 Task: Schedule a reminder for the writing workshop.
Action: Mouse moved to (102, 108)
Screenshot: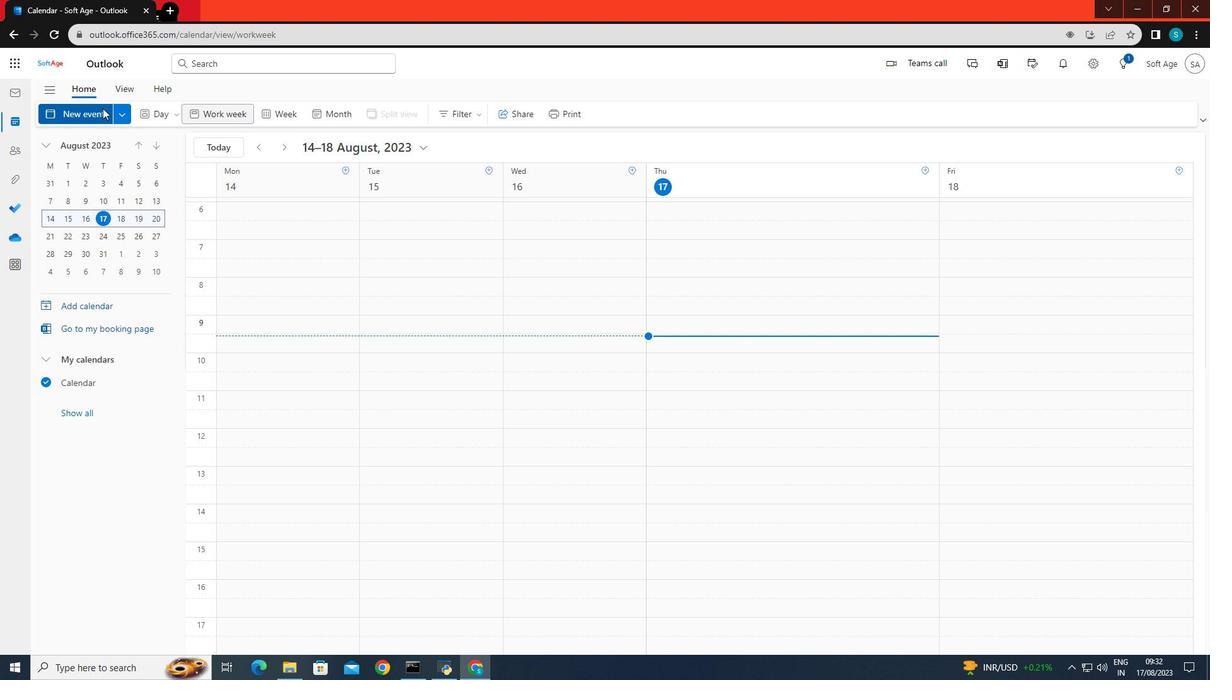 
Action: Mouse pressed left at (102, 108)
Screenshot: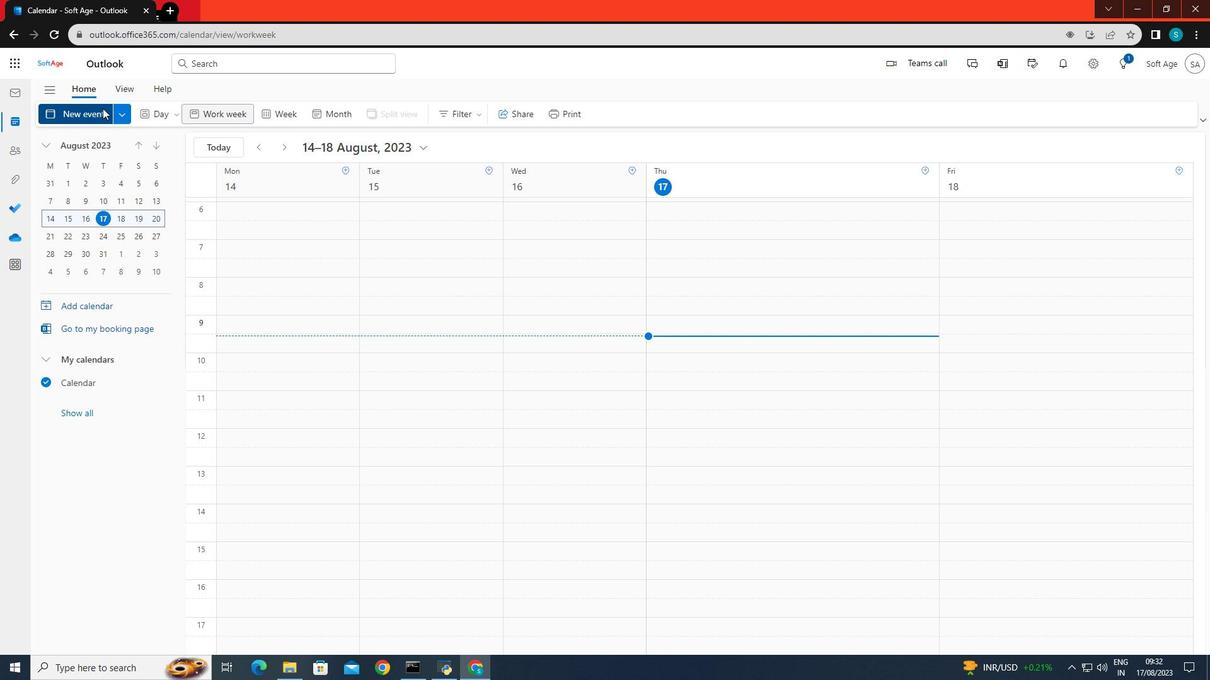 
Action: Mouse moved to (359, 193)
Screenshot: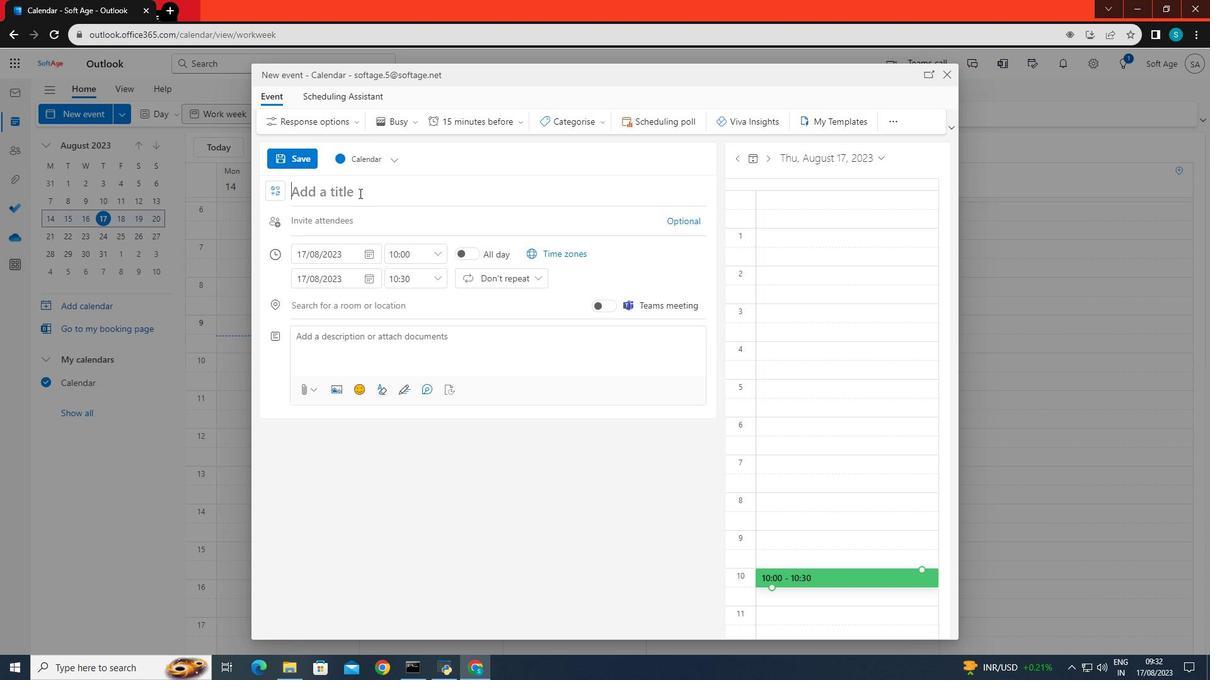 
Action: Mouse pressed left at (359, 193)
Screenshot: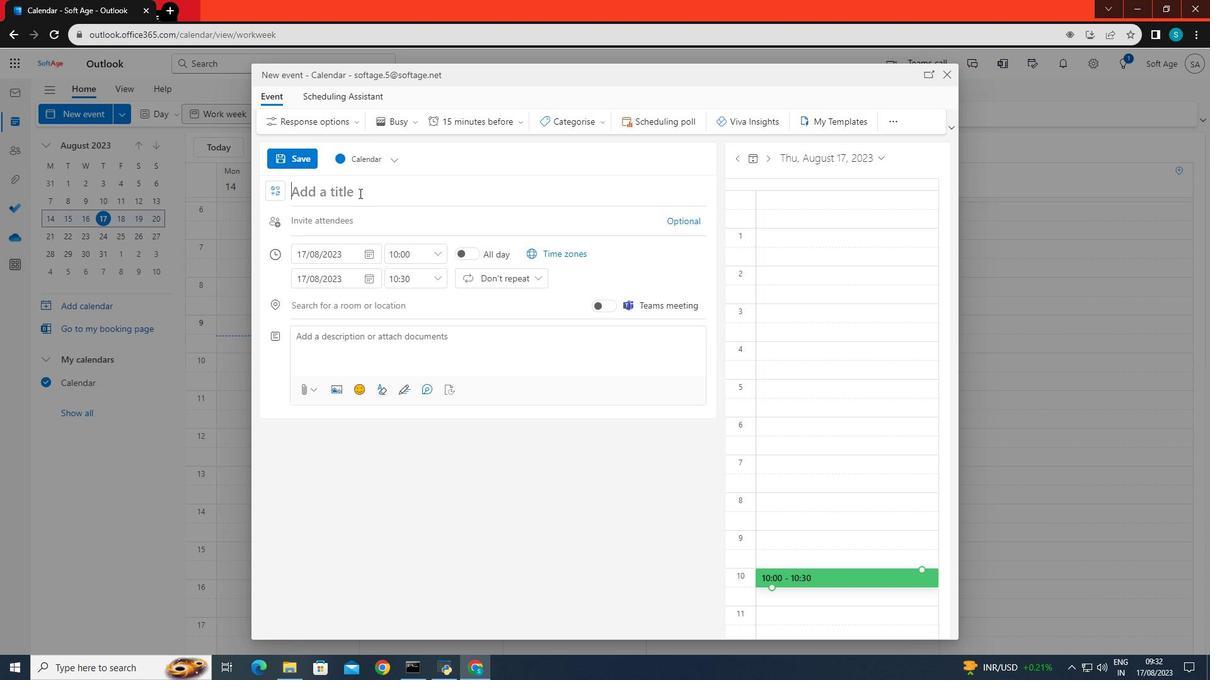 
Action: Key pressed <Key.caps_lock>T<Key.caps_lock>he<Key.space>writing<Key.space>workshop
Screenshot: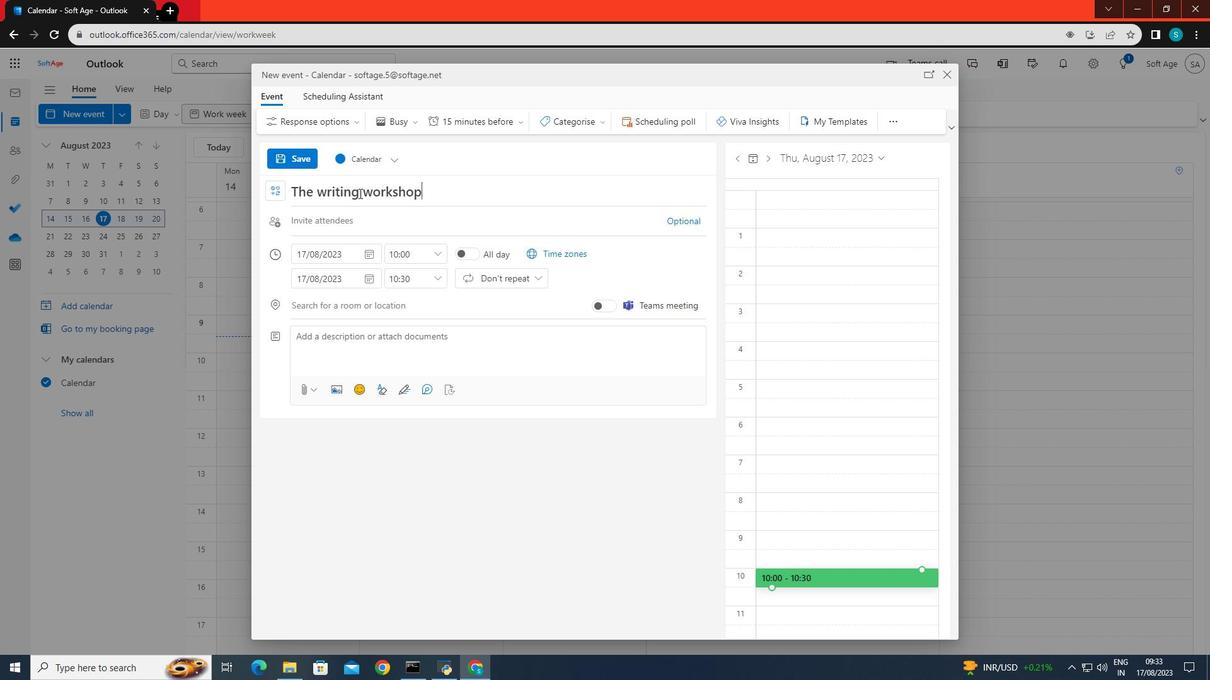 
Action: Mouse moved to (336, 253)
Screenshot: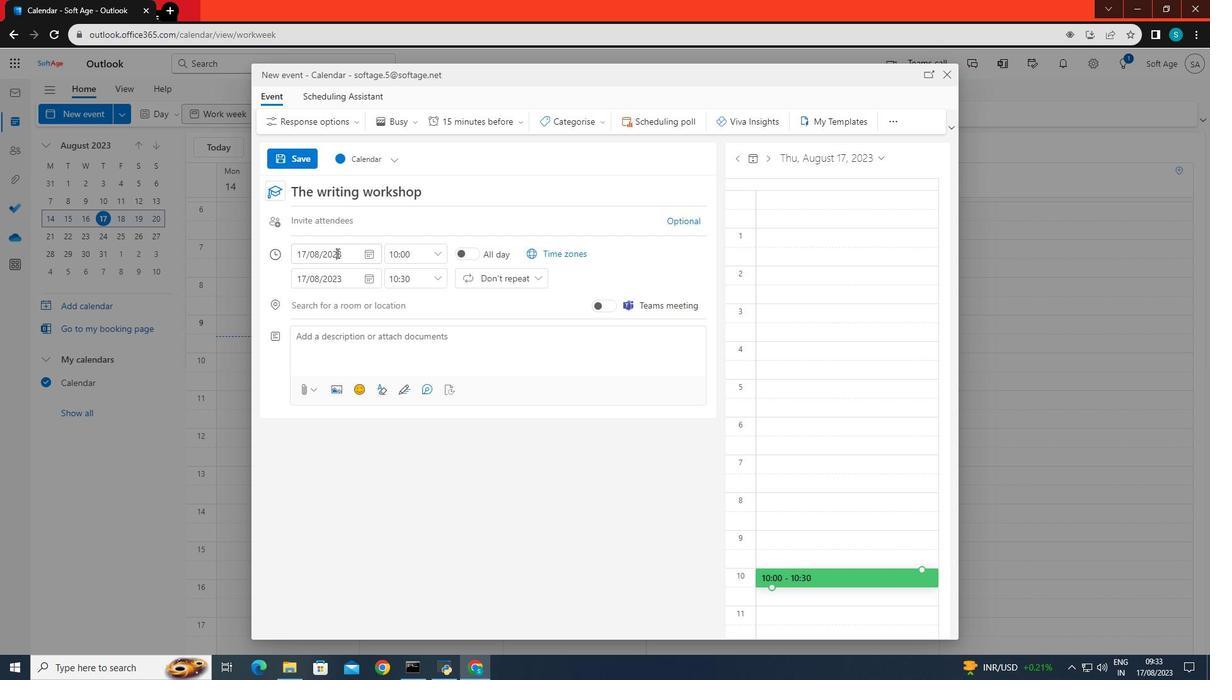
Action: Mouse pressed left at (336, 253)
Screenshot: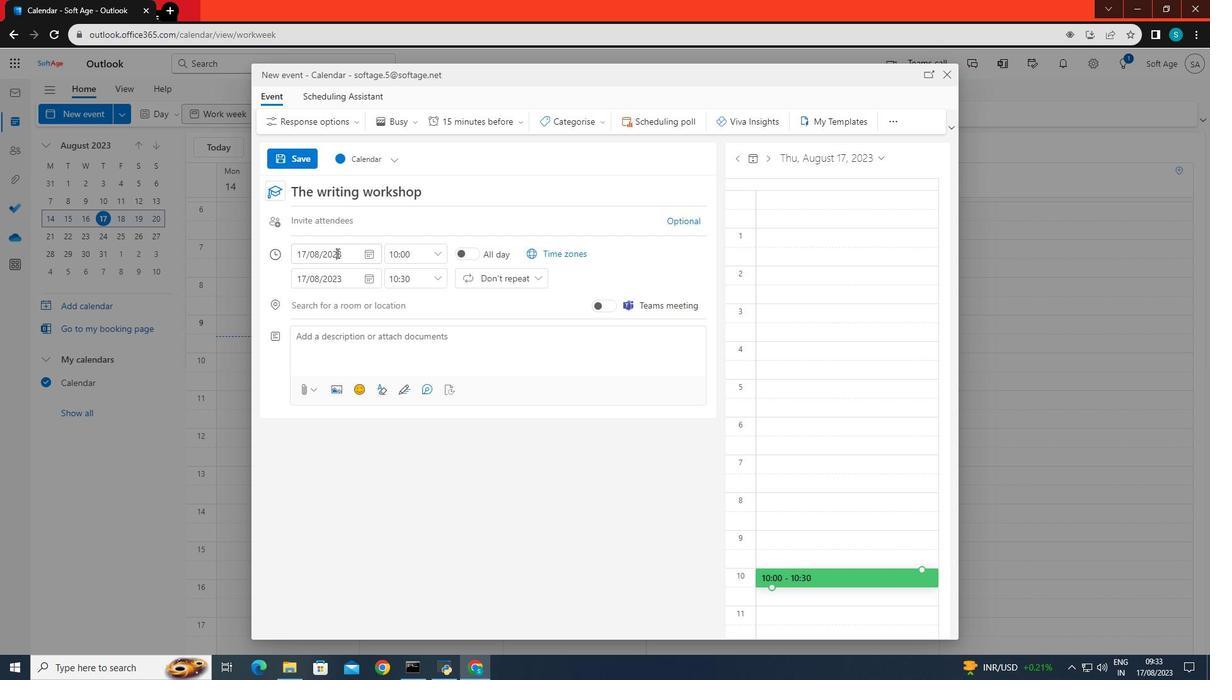 
Action: Mouse moved to (361, 369)
Screenshot: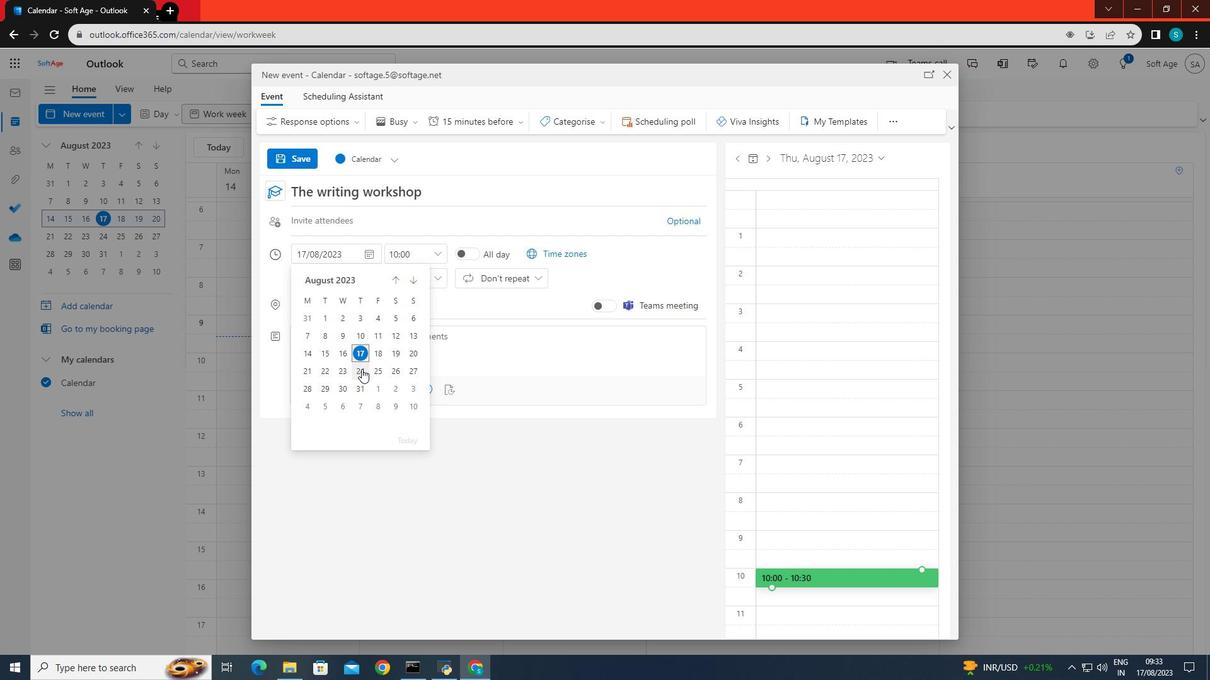 
Action: Mouse pressed left at (361, 369)
Screenshot: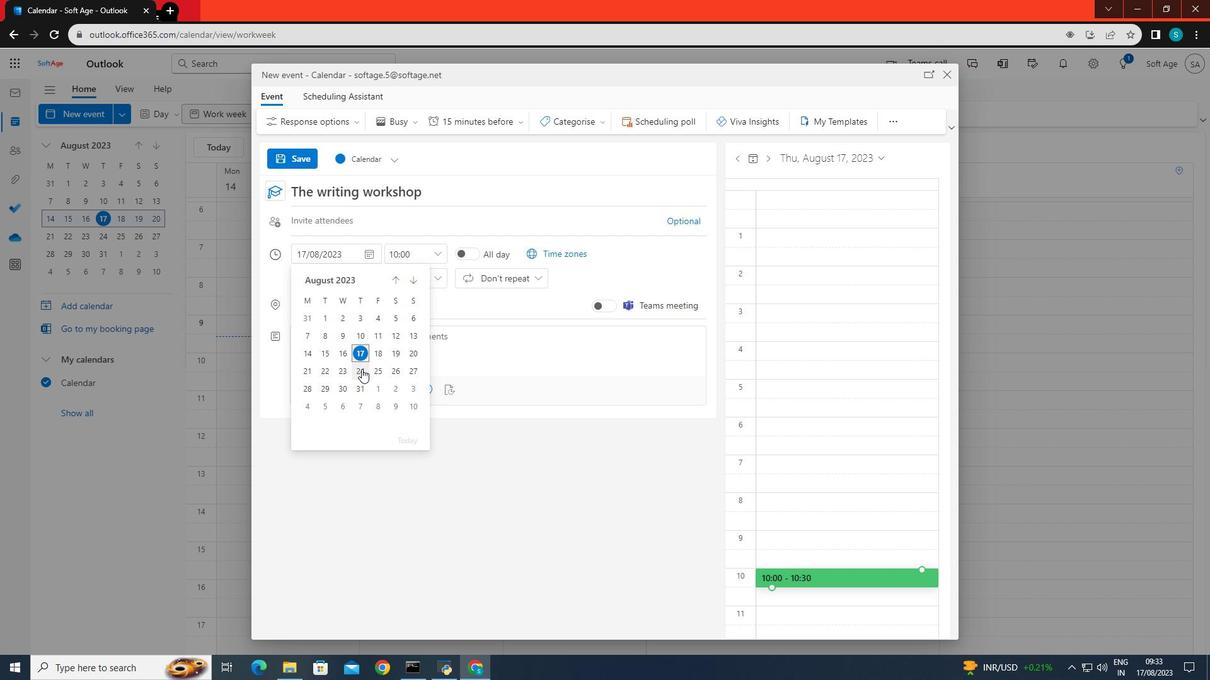 
Action: Mouse moved to (409, 247)
Screenshot: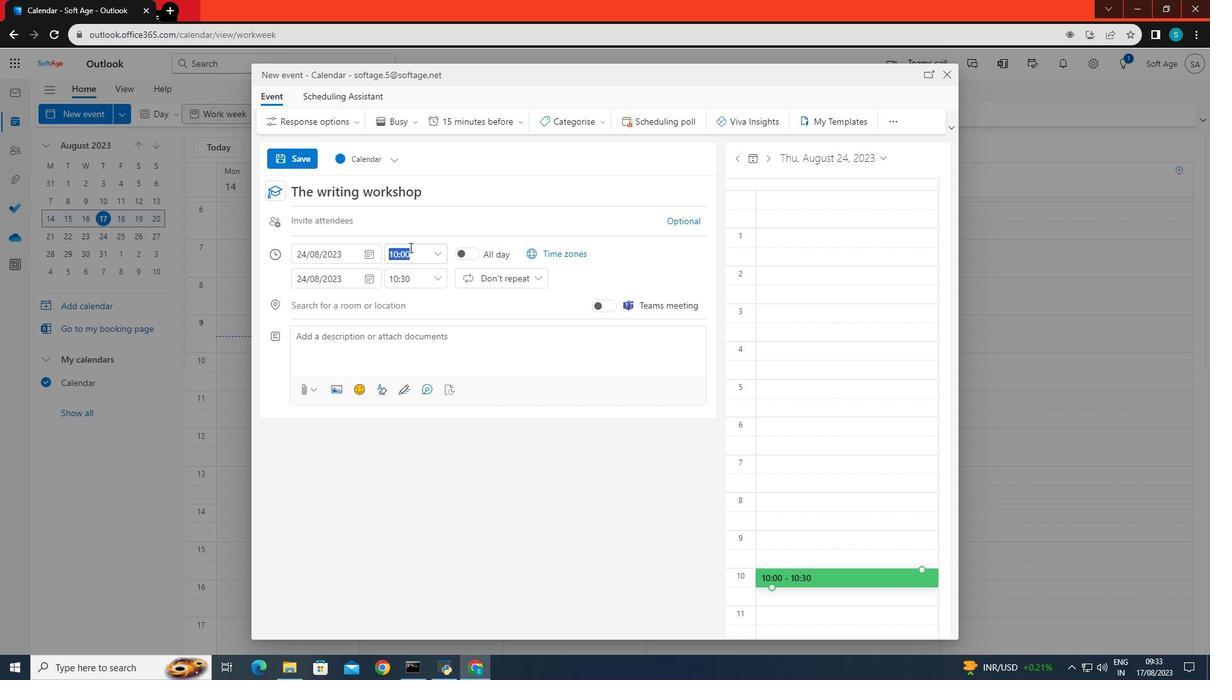 
Action: Mouse pressed left at (409, 247)
Screenshot: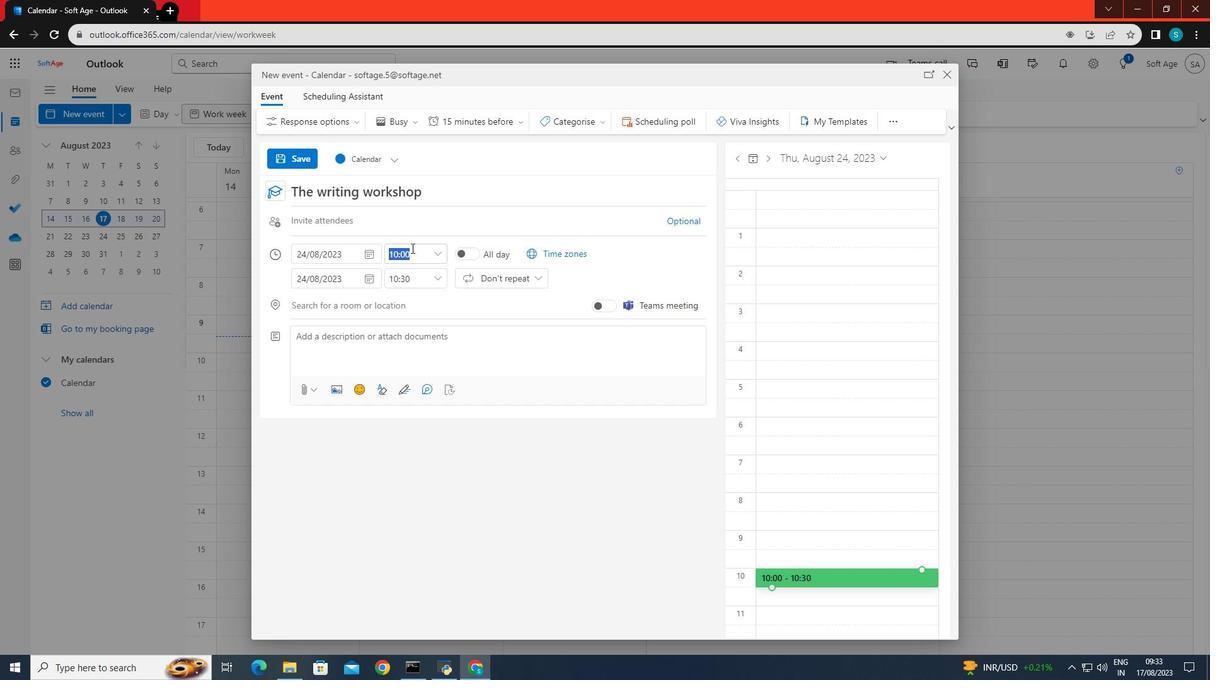 
Action: Mouse moved to (443, 245)
Screenshot: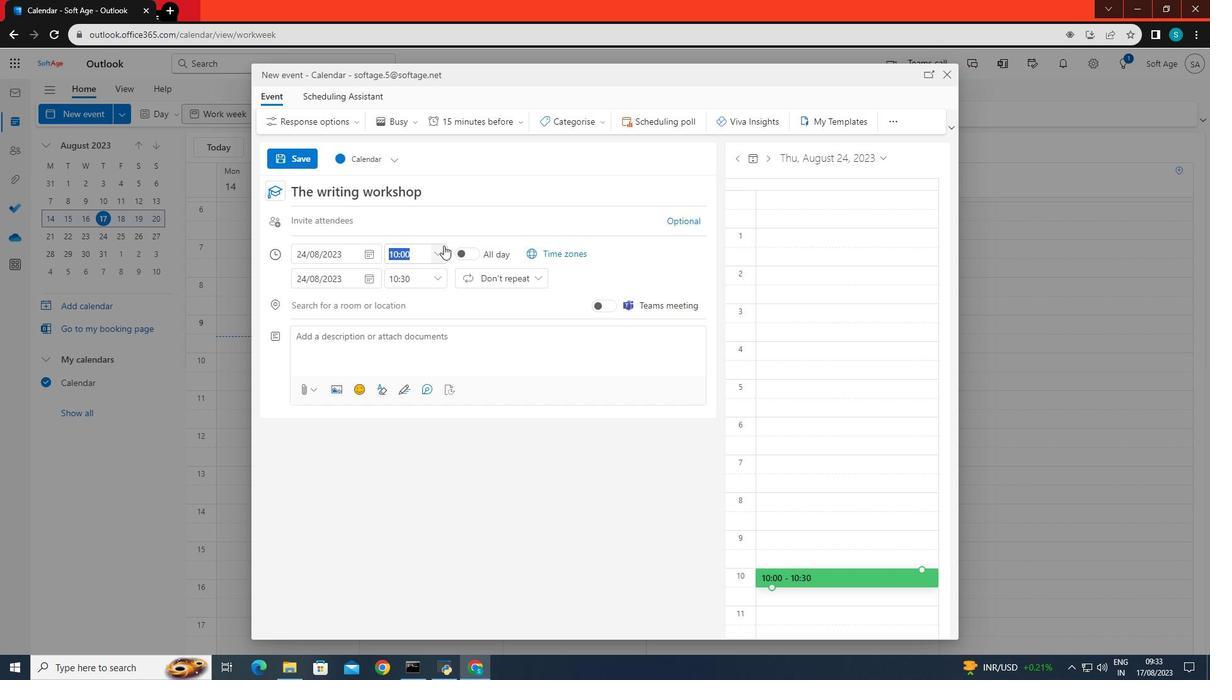 
Action: Mouse pressed left at (443, 245)
Screenshot: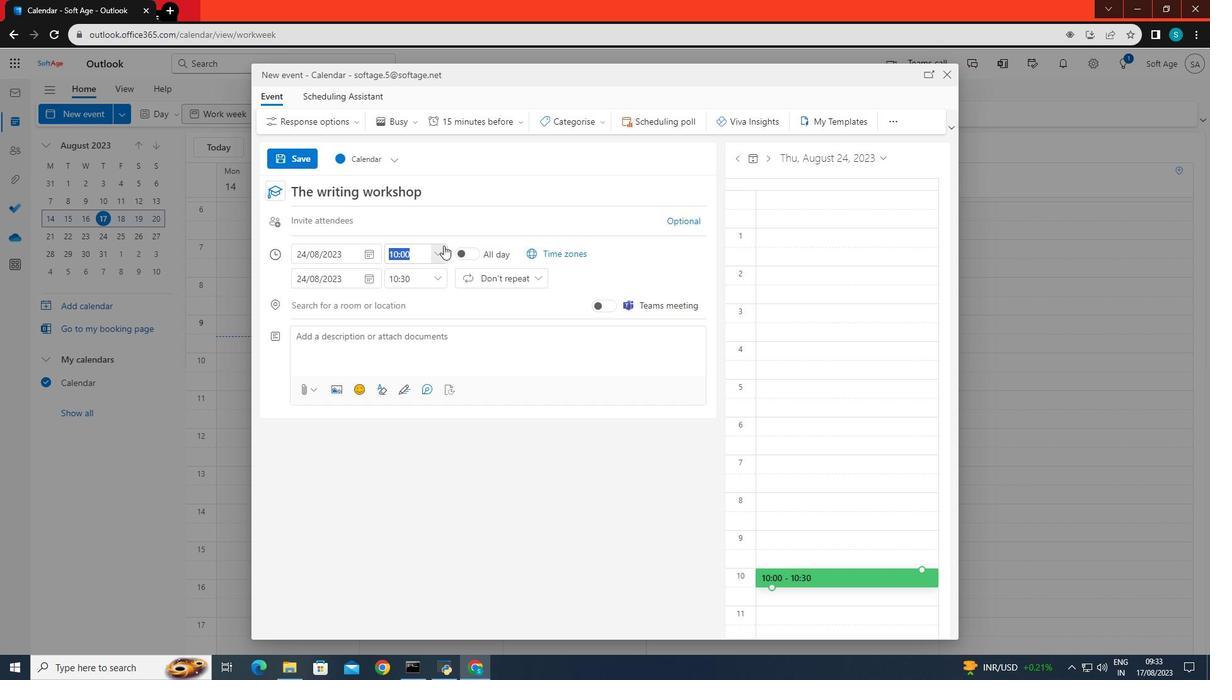 
Action: Mouse moved to (408, 322)
Screenshot: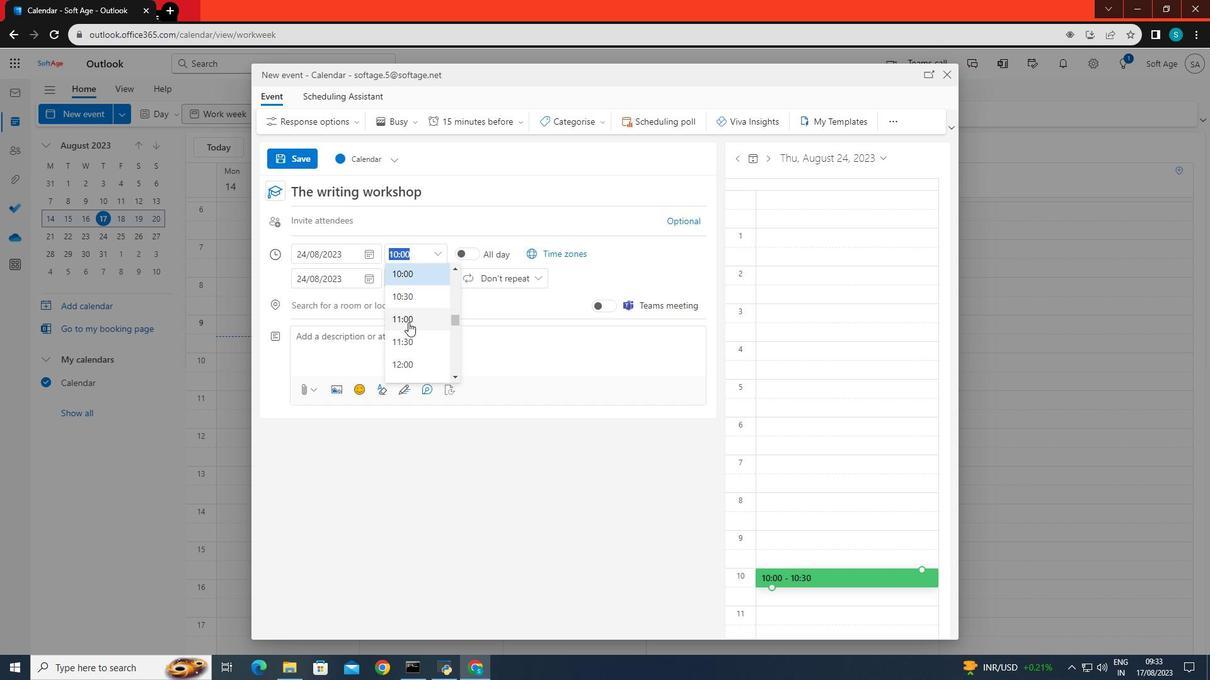 
Action: Mouse pressed left at (408, 322)
Screenshot: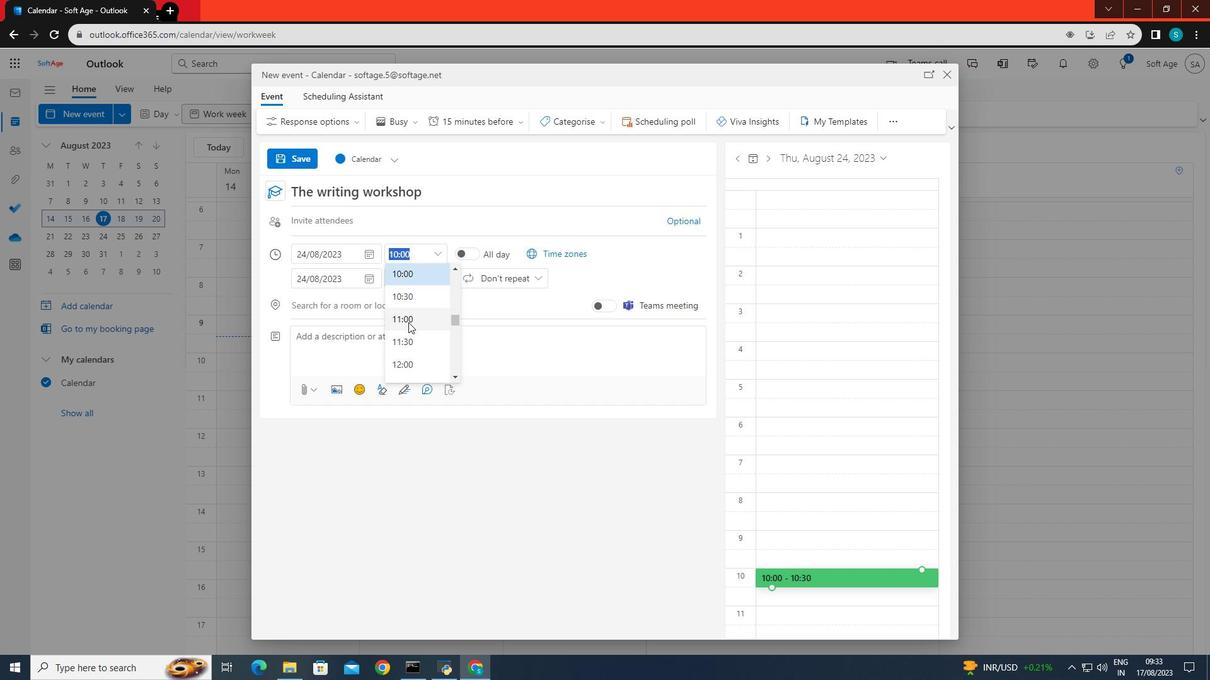 
Action: Mouse moved to (438, 281)
Screenshot: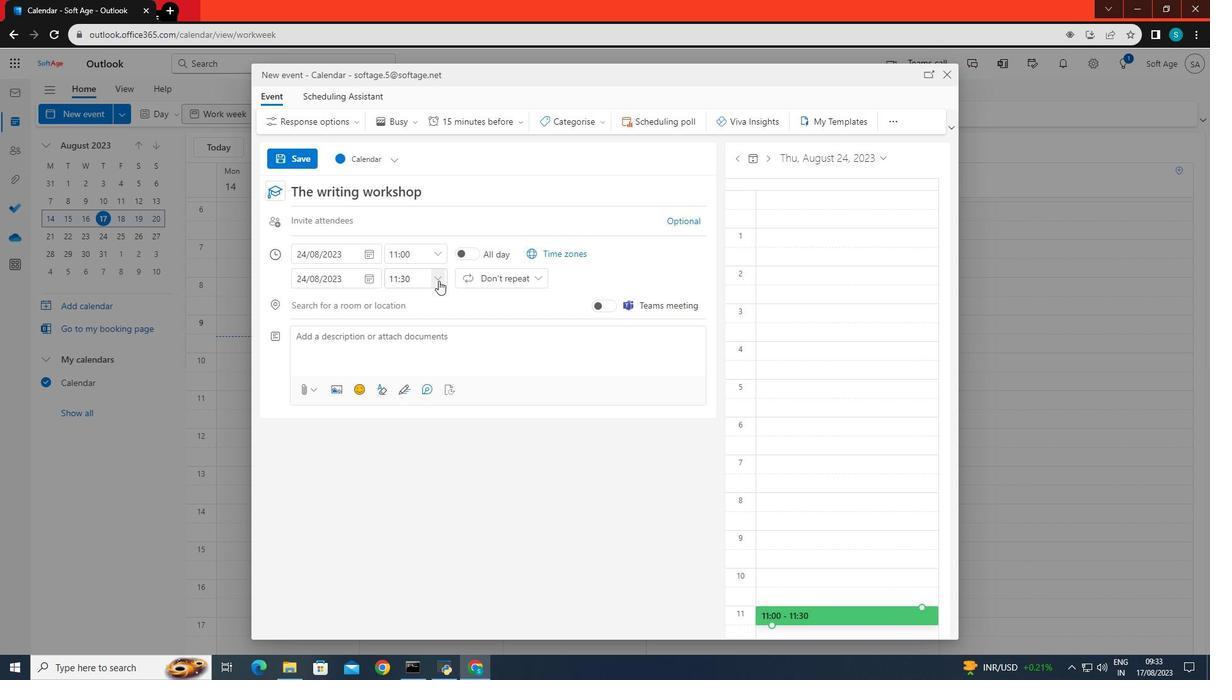 
Action: Mouse pressed left at (438, 281)
Screenshot: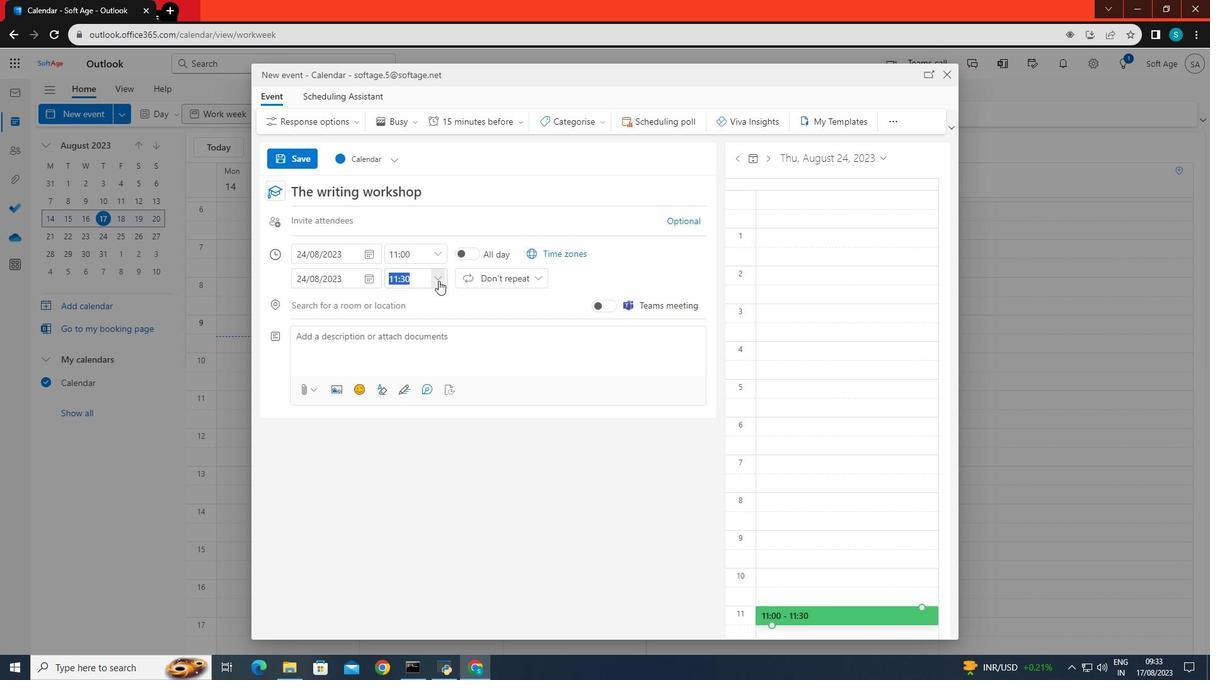
Action: Mouse moved to (412, 327)
Screenshot: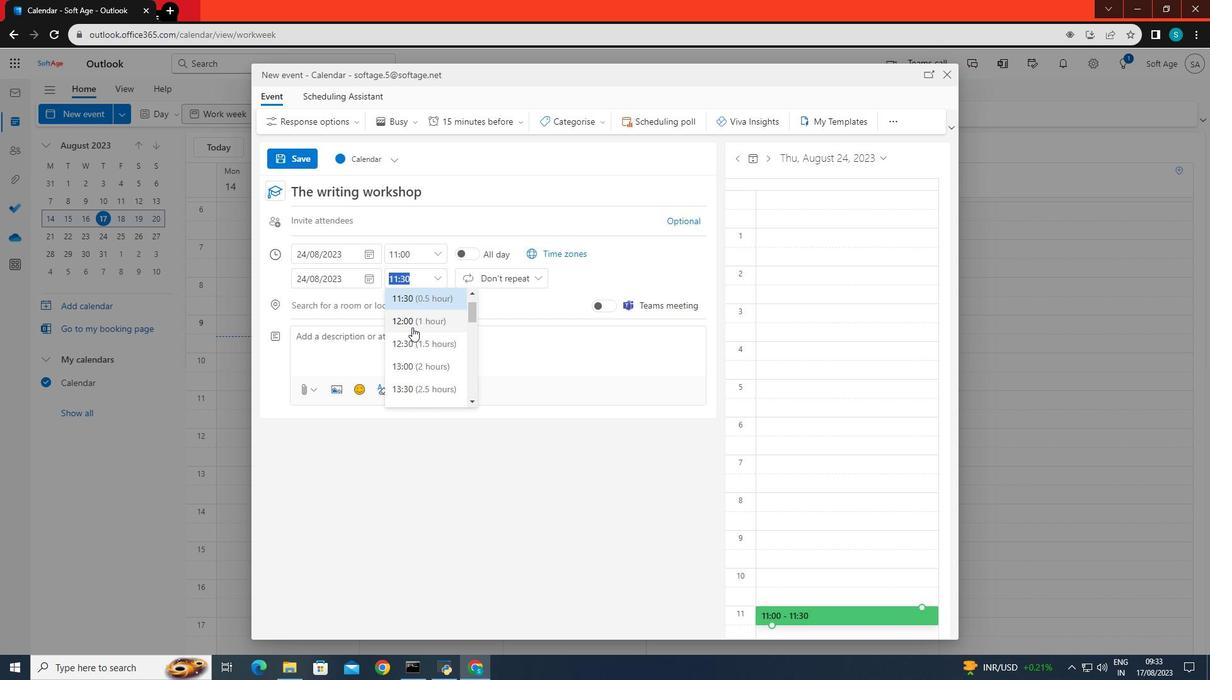 
Action: Mouse pressed left at (412, 327)
Screenshot: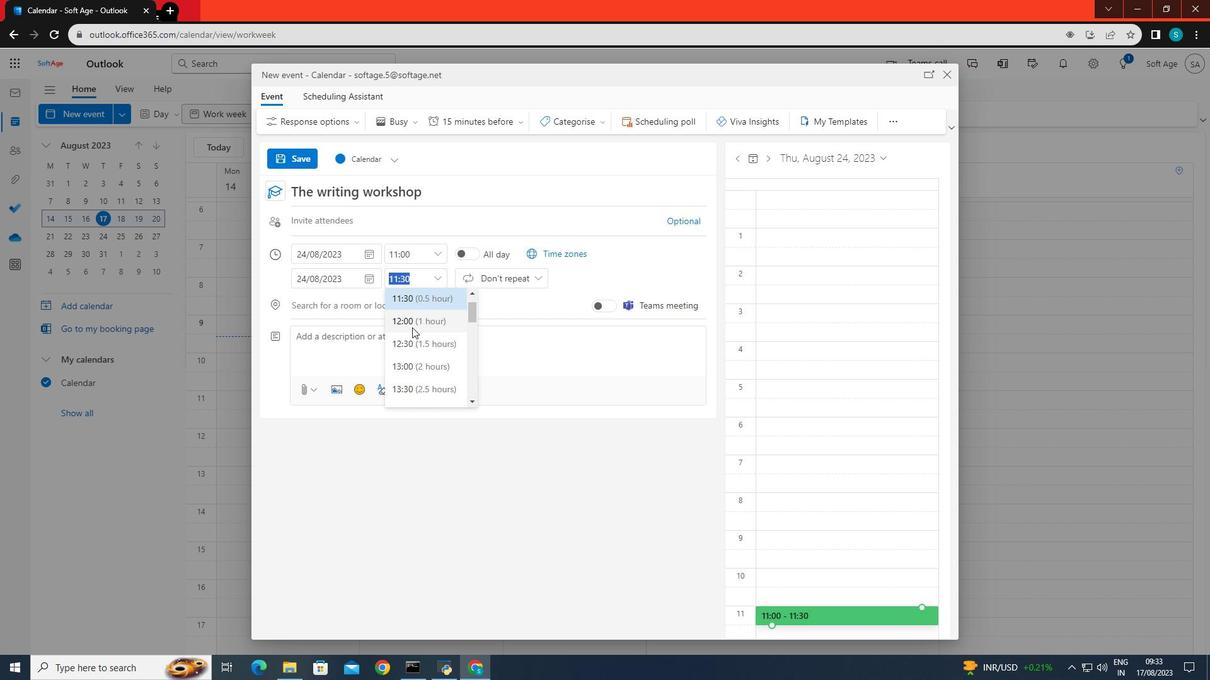 
Action: Mouse moved to (475, 119)
Screenshot: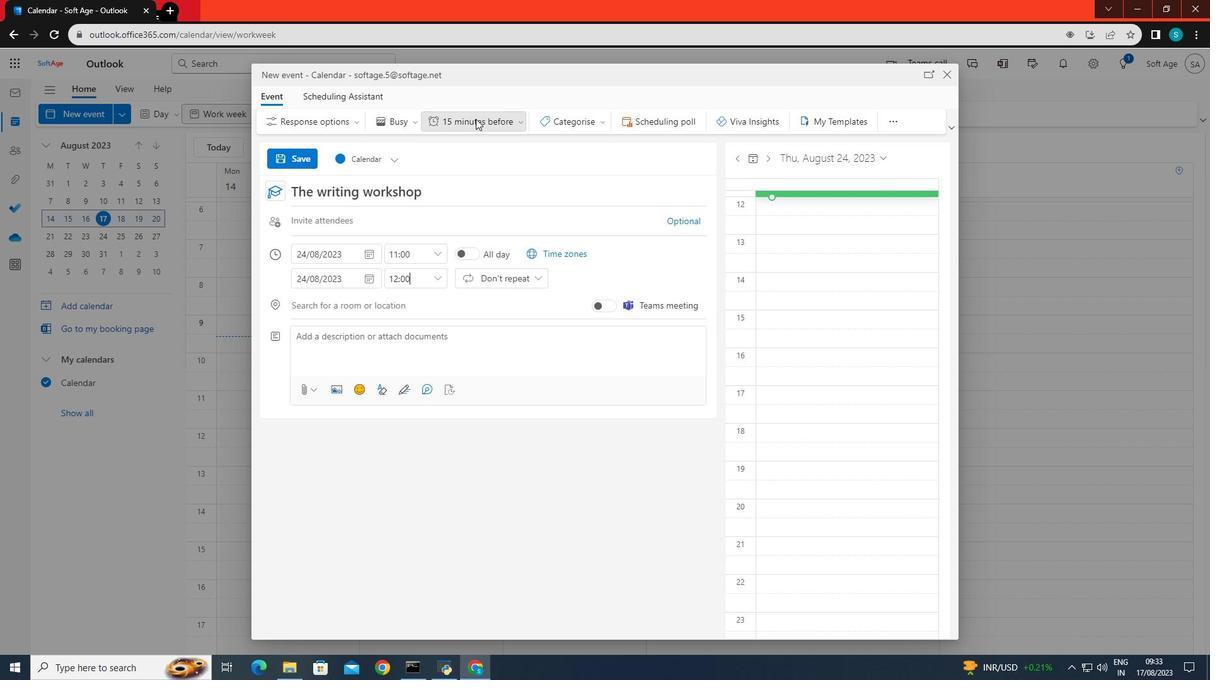 
Action: Mouse pressed left at (475, 119)
Screenshot: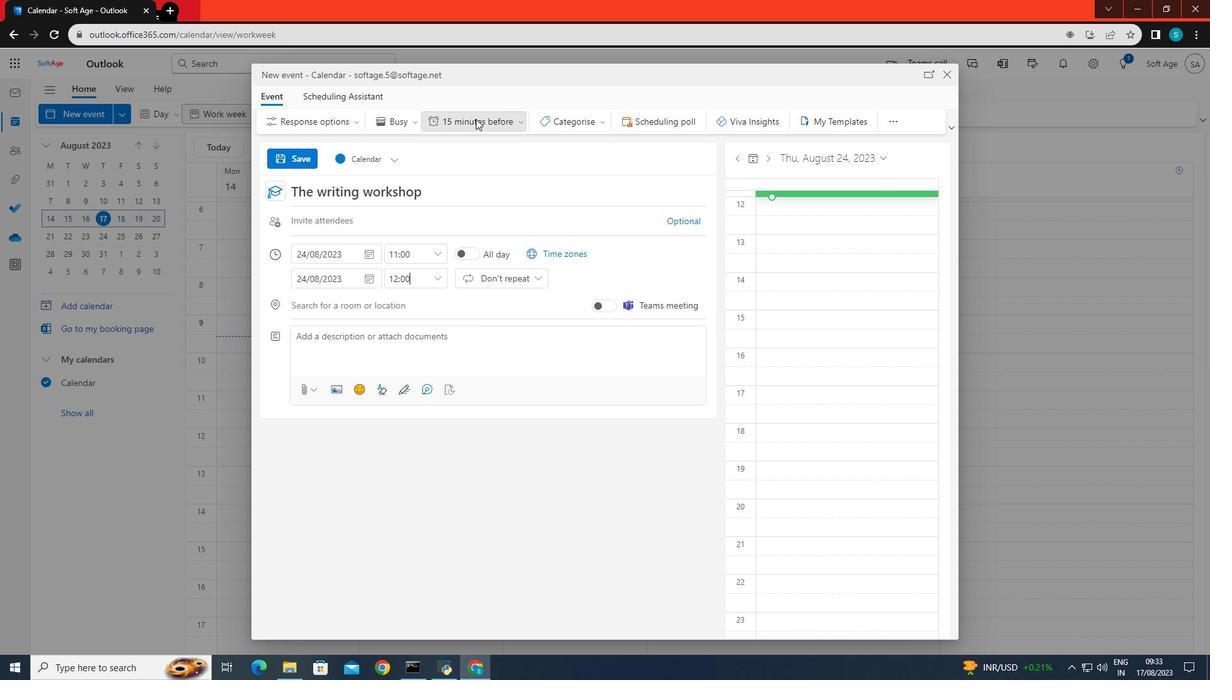 
Action: Mouse moved to (472, 329)
Screenshot: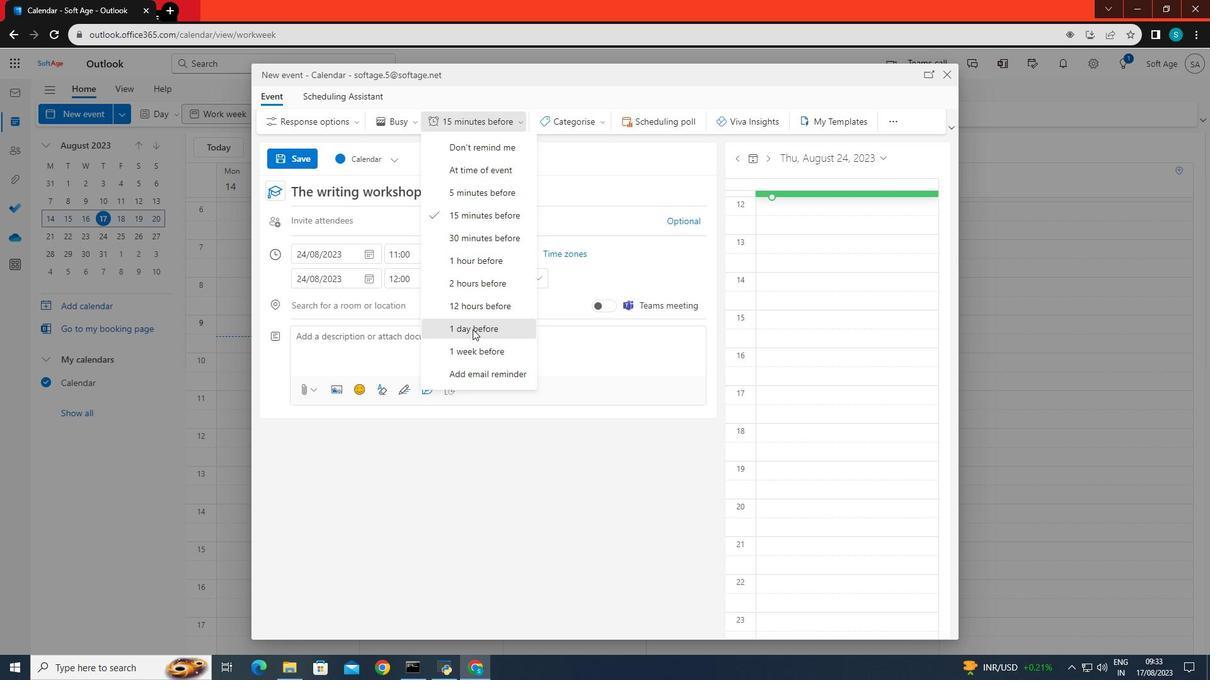 
Action: Mouse pressed left at (472, 329)
Screenshot: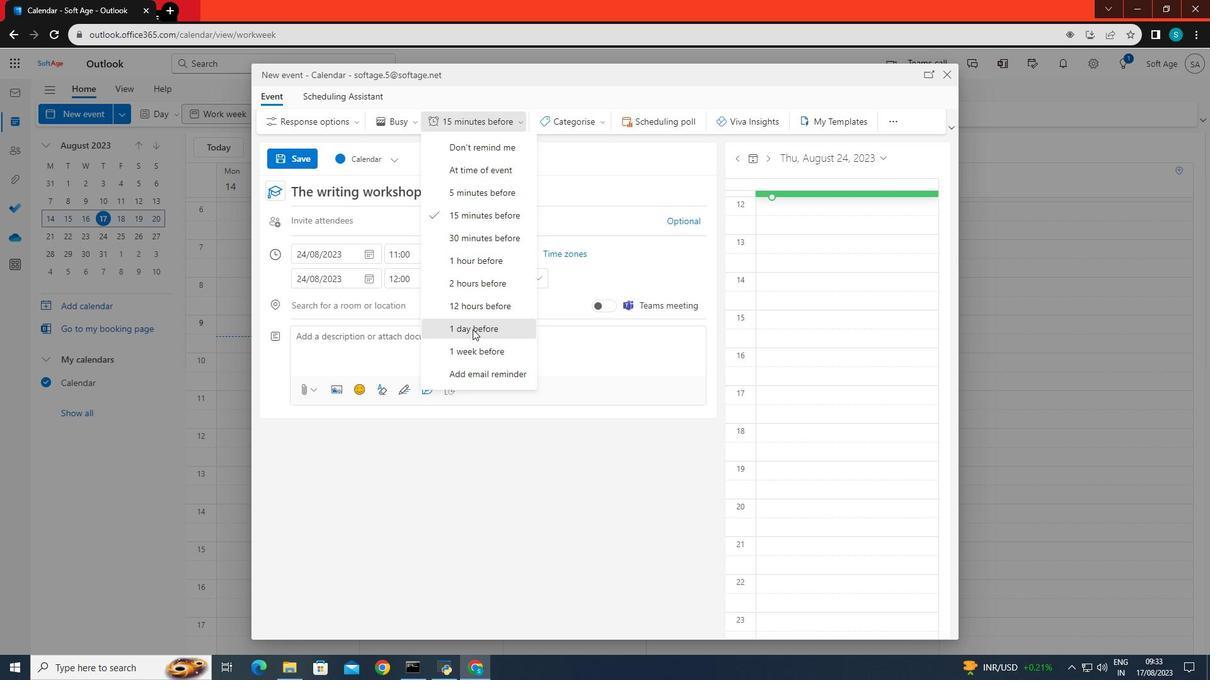 
Action: Mouse moved to (518, 279)
Screenshot: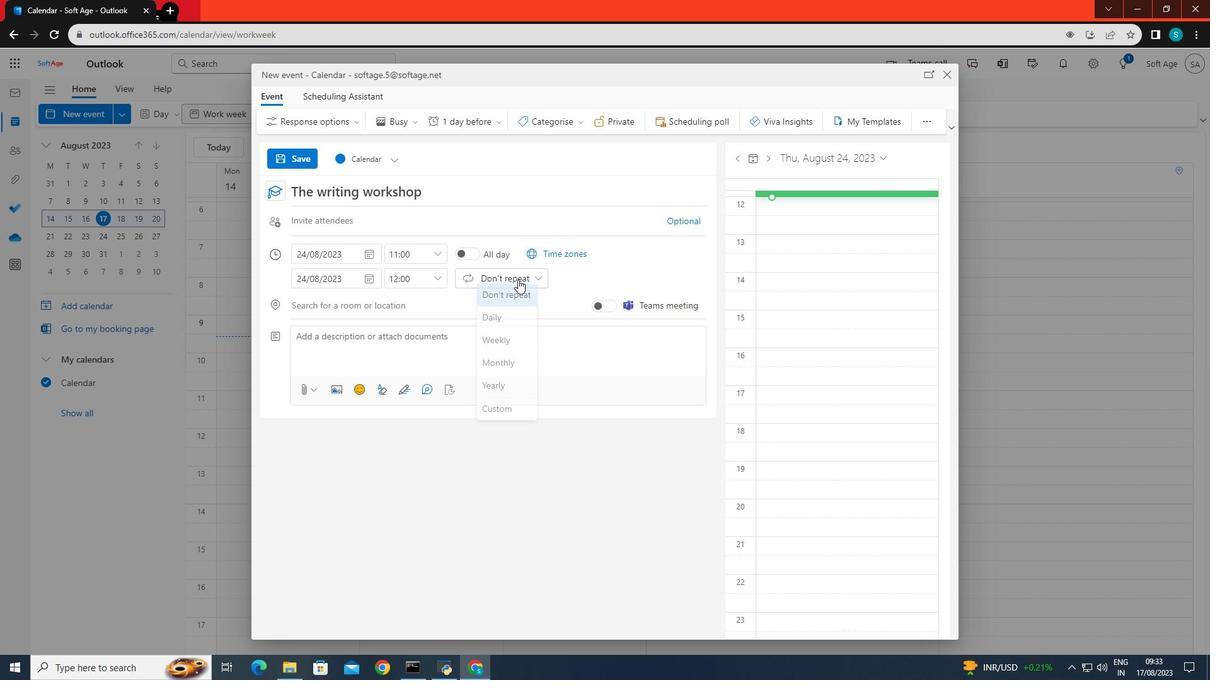 
Action: Mouse pressed left at (518, 279)
Screenshot: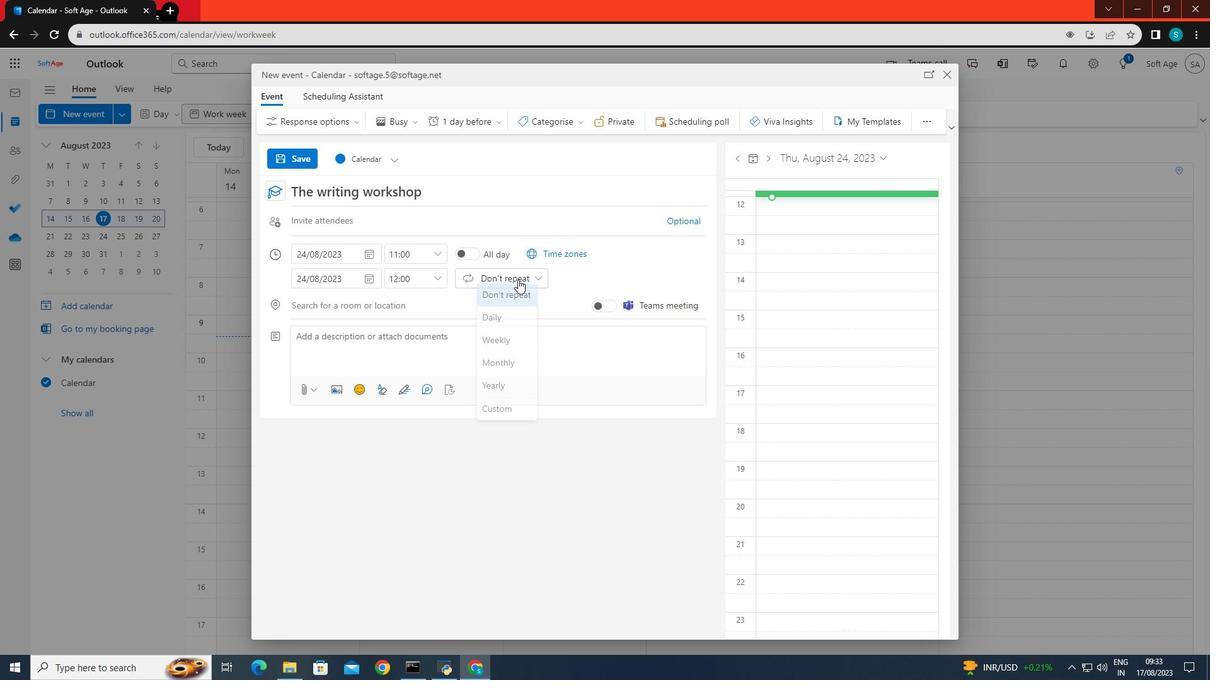 
Action: Mouse moved to (499, 343)
Screenshot: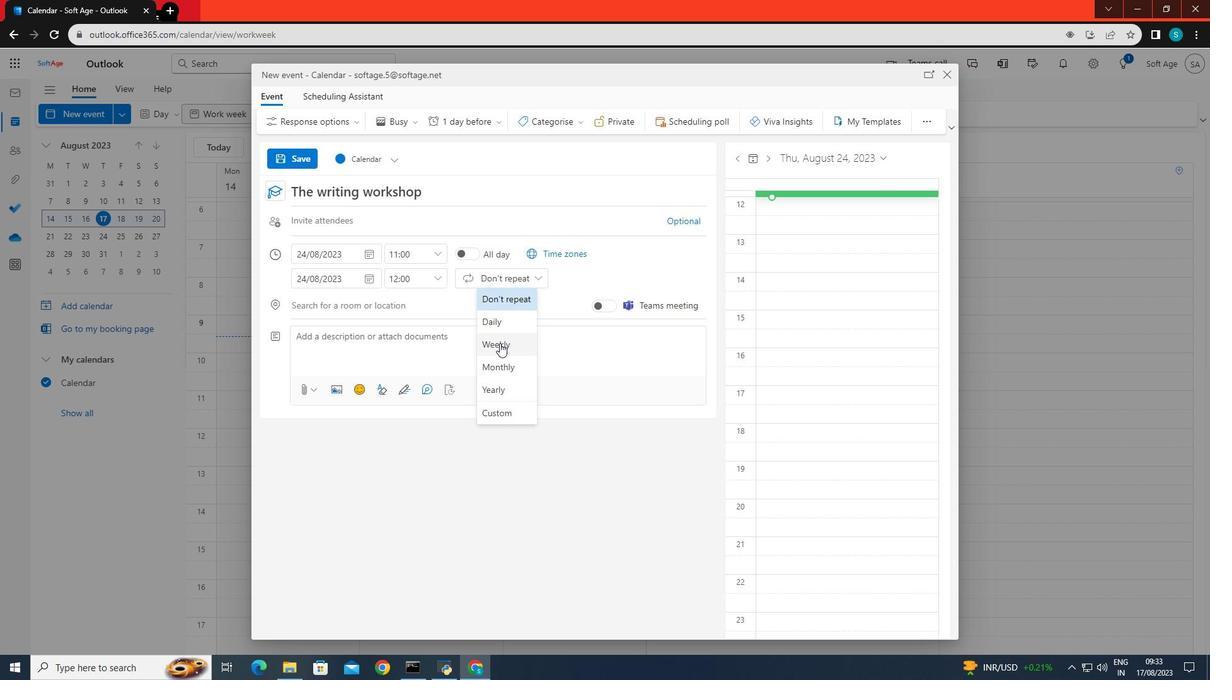 
Action: Mouse pressed left at (499, 343)
Screenshot: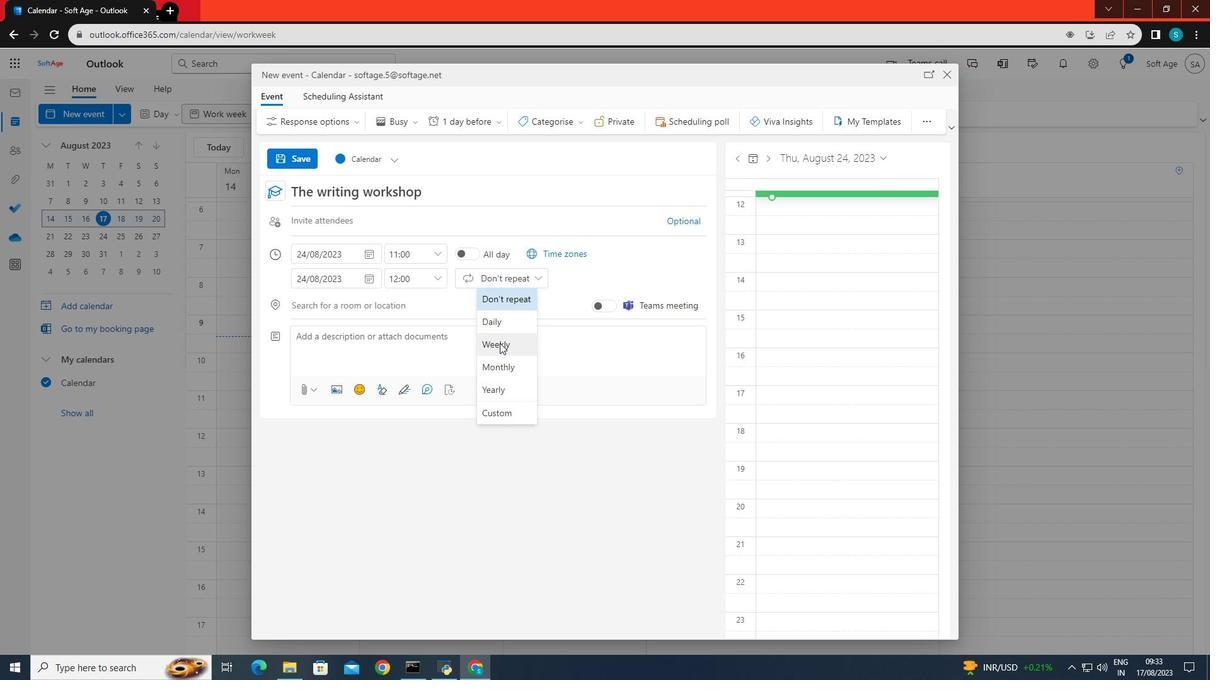 
Action: Mouse moved to (636, 369)
Screenshot: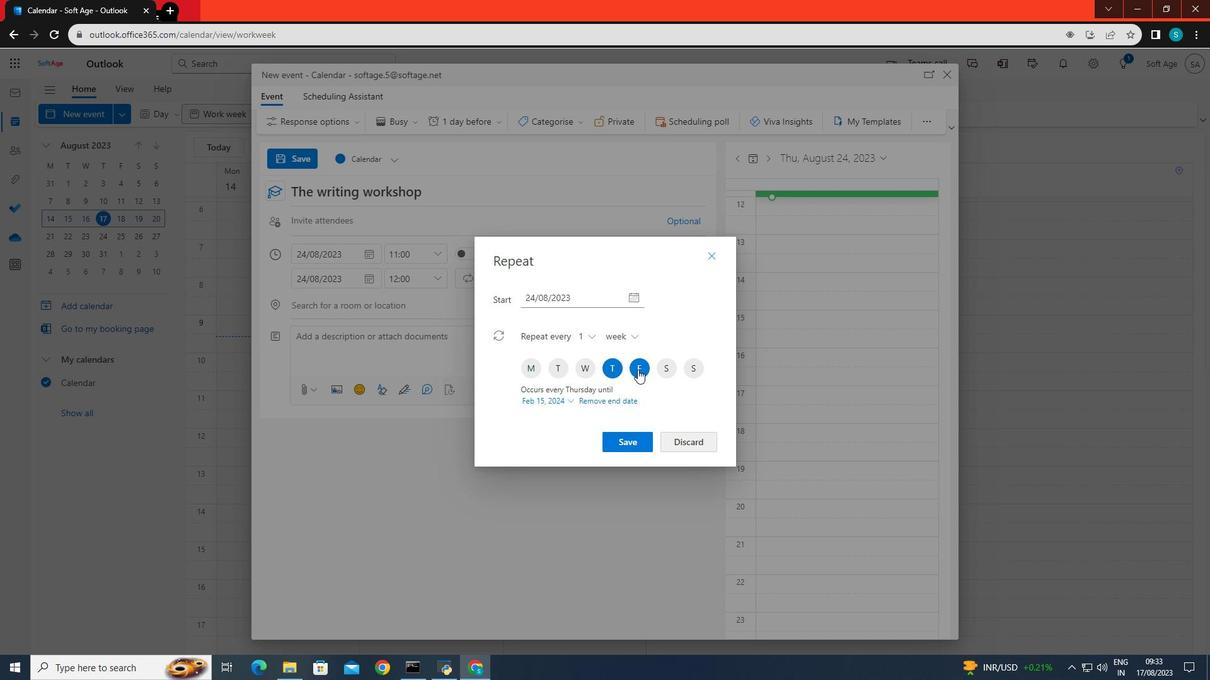 
Action: Mouse pressed left at (636, 369)
Screenshot: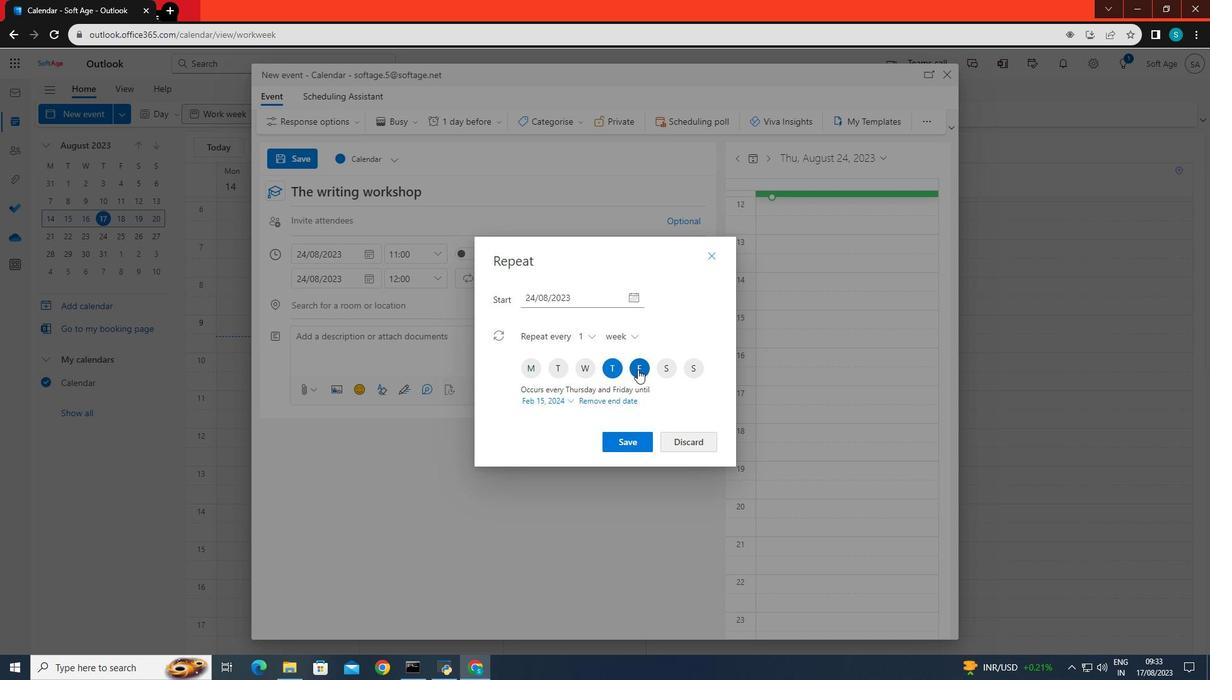 
Action: Mouse moved to (610, 363)
Screenshot: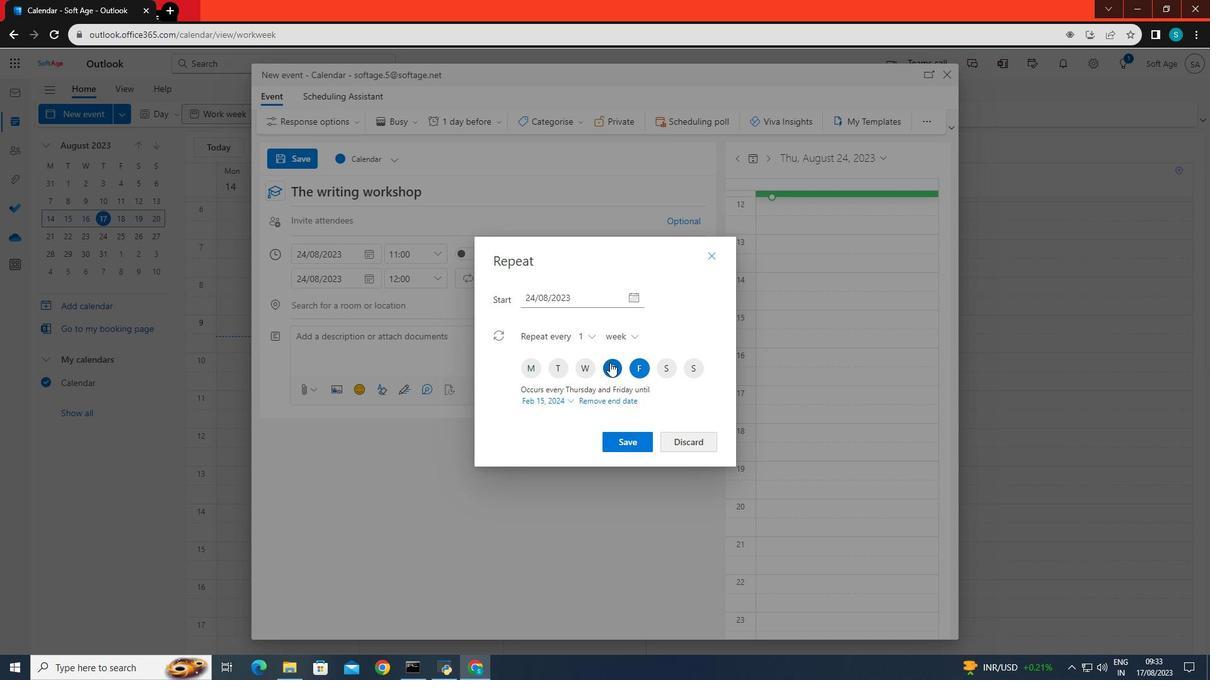 
Action: Mouse pressed left at (610, 363)
Screenshot: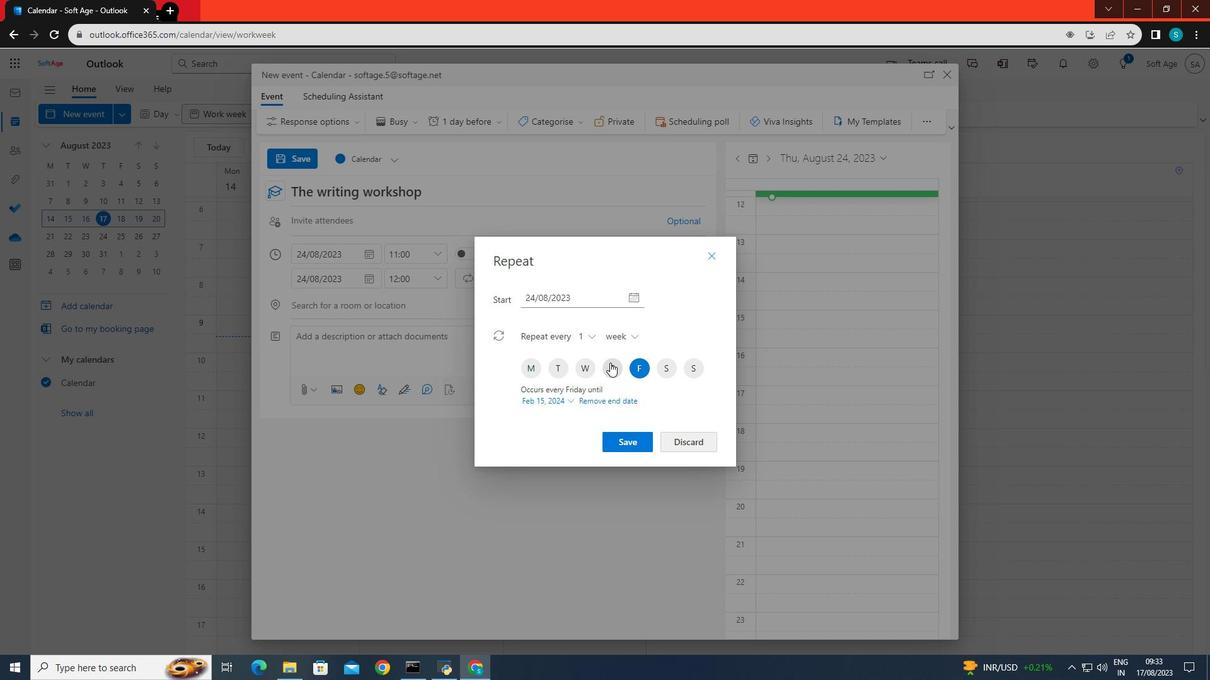 
Action: Mouse moved to (615, 439)
Screenshot: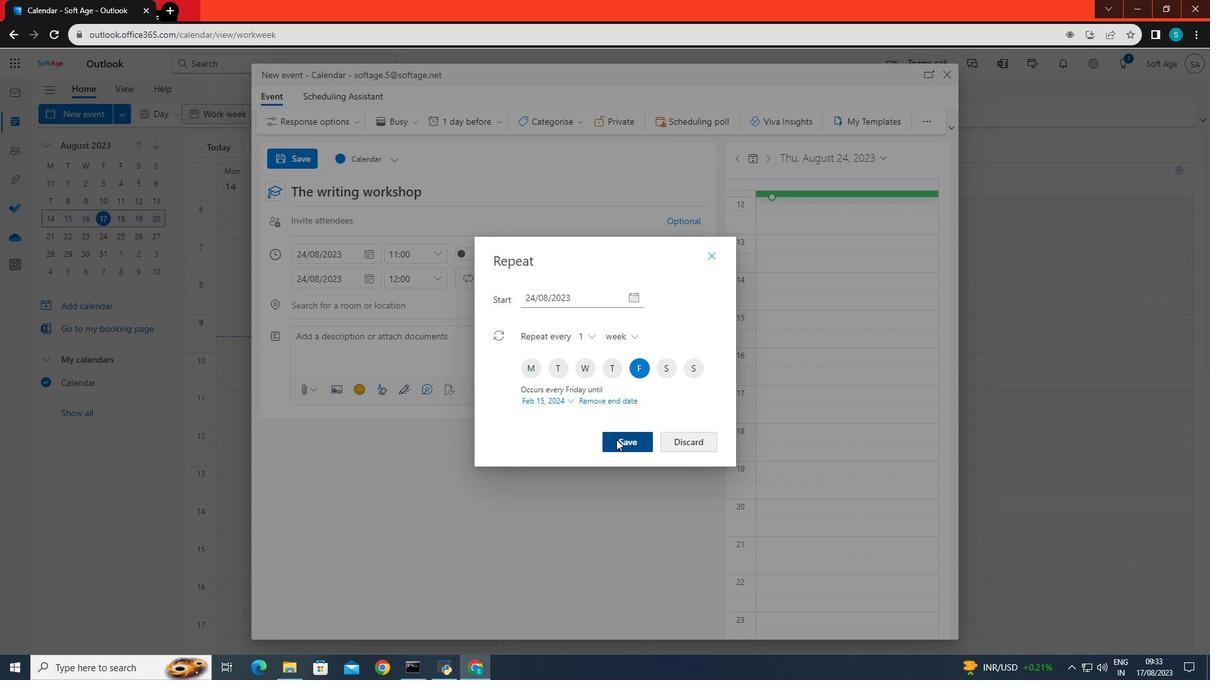 
Action: Mouse pressed left at (615, 439)
Screenshot: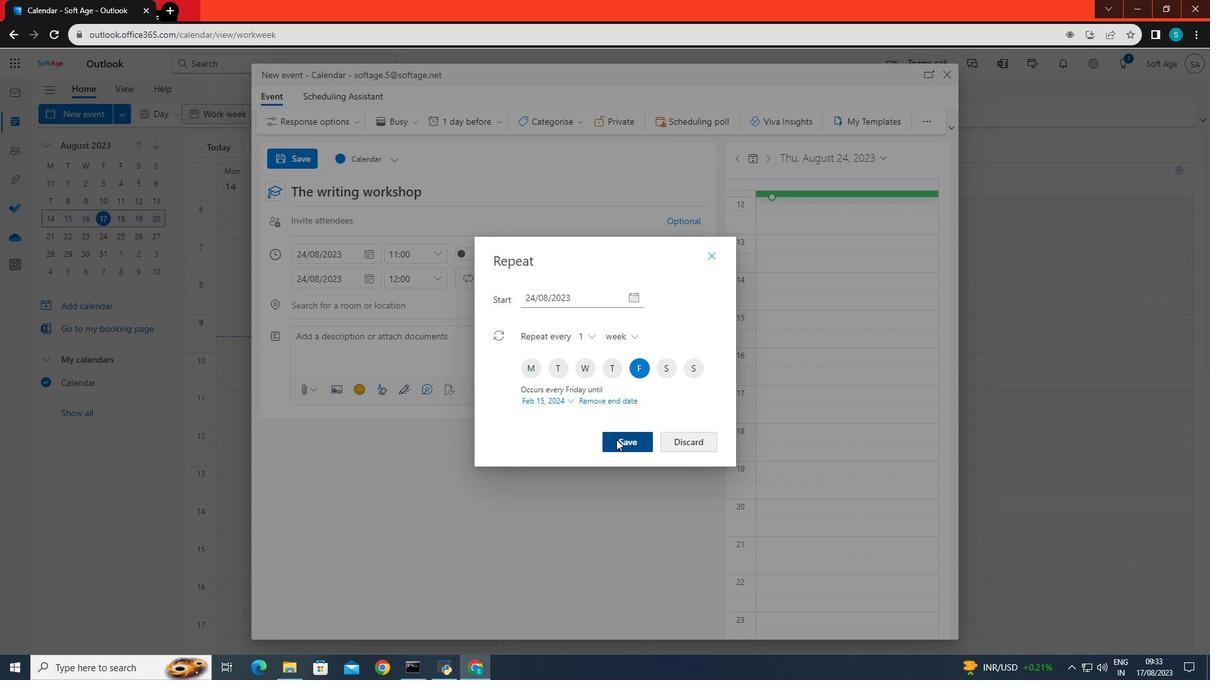 
Action: Mouse moved to (453, 375)
Screenshot: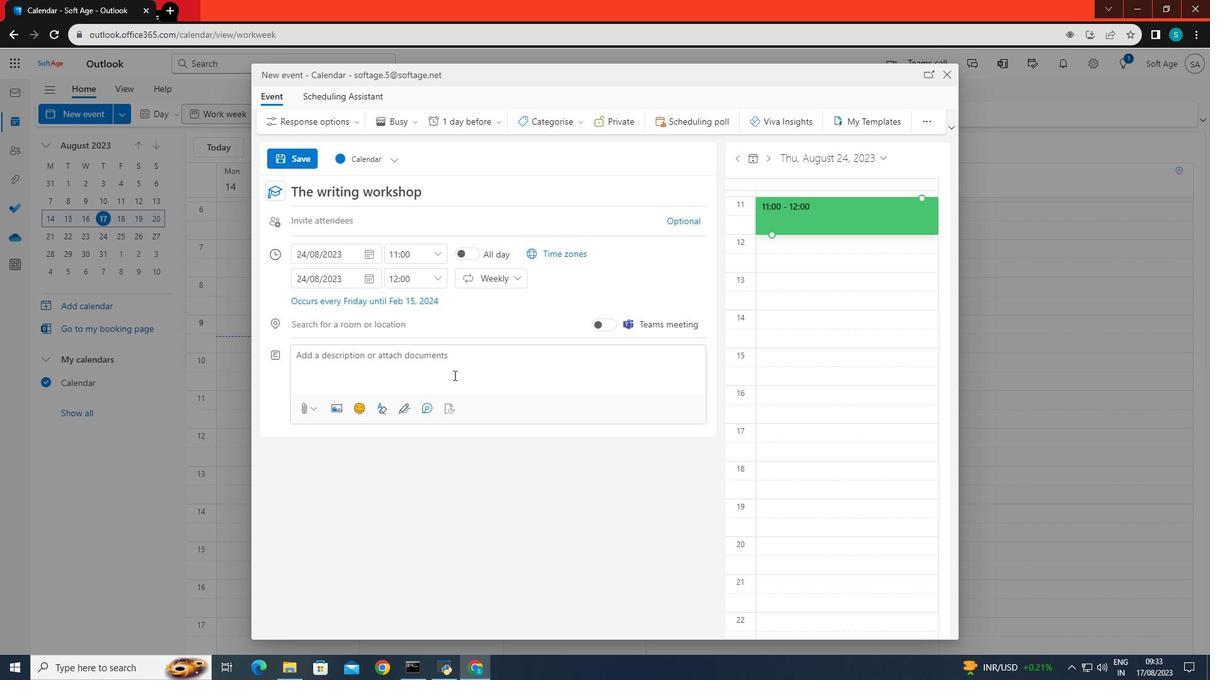 
Action: Mouse pressed left at (453, 375)
Screenshot: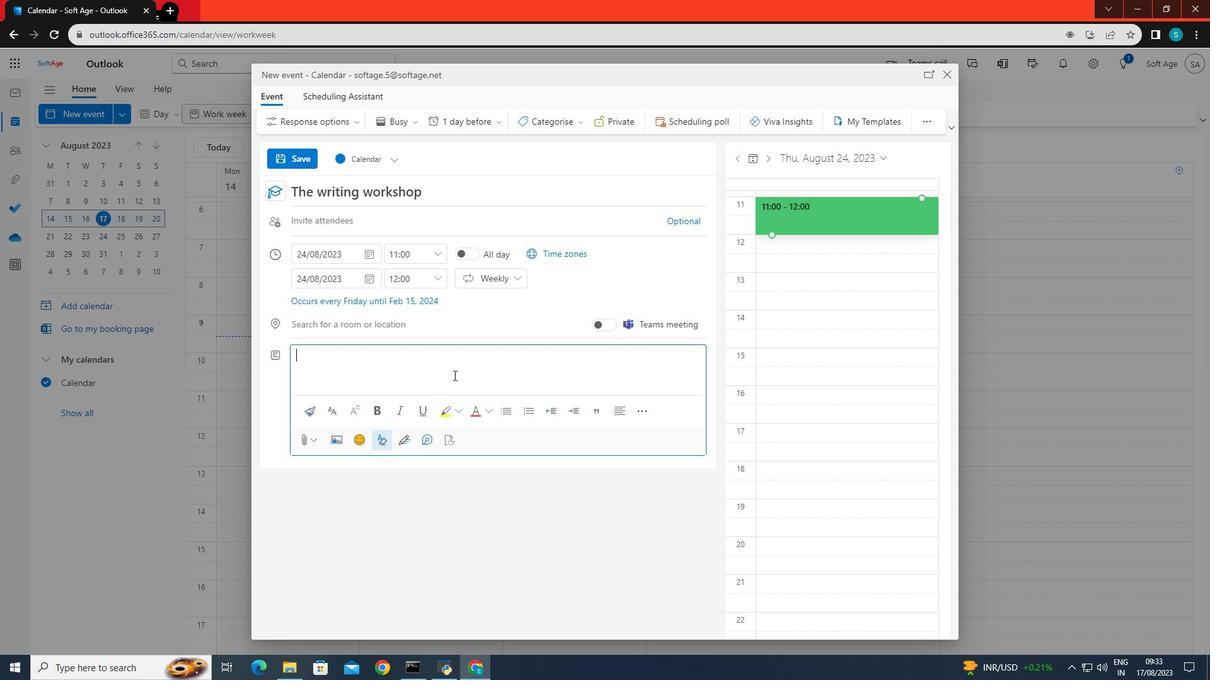 
Action: Key pressed <Key.caps_lock>S<Key.caps_lock>cheduale<Key.backspace><Key.backspace><Key.backspace>le<Key.space>a<Key.space>reminder<Key.space>for<Key.space>the<Key.space>writh<Key.backspace>ing<Key.space>workshop.
Screenshot: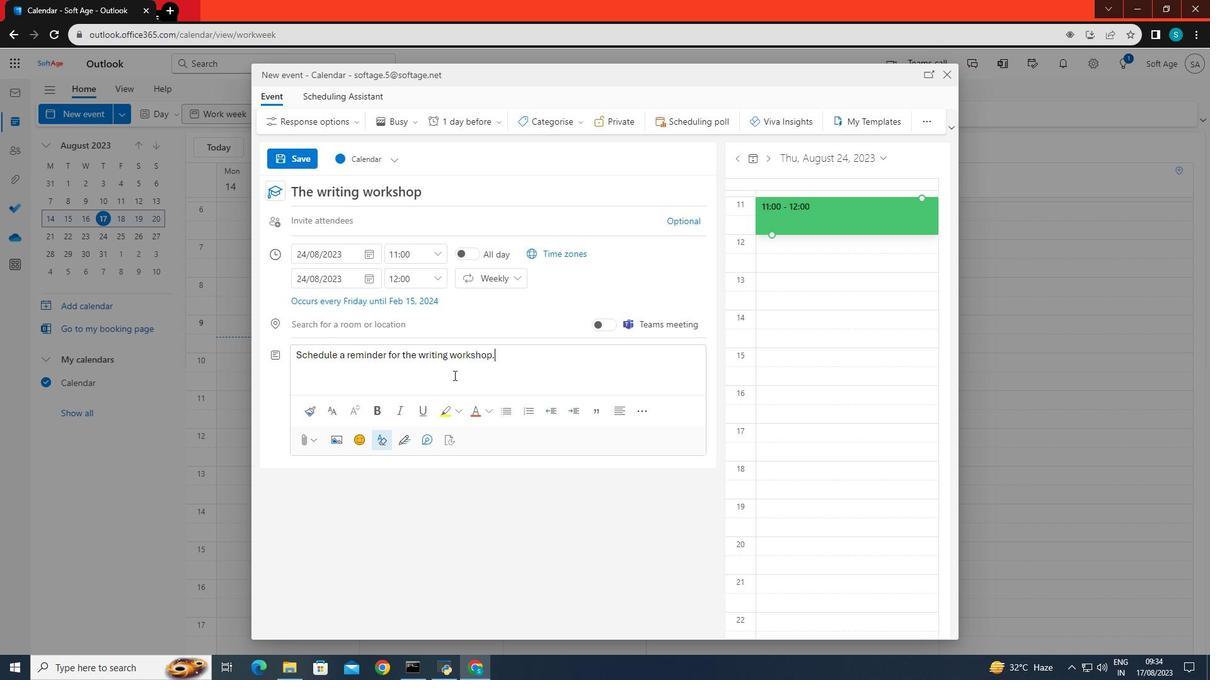 
Action: Mouse moved to (294, 155)
Screenshot: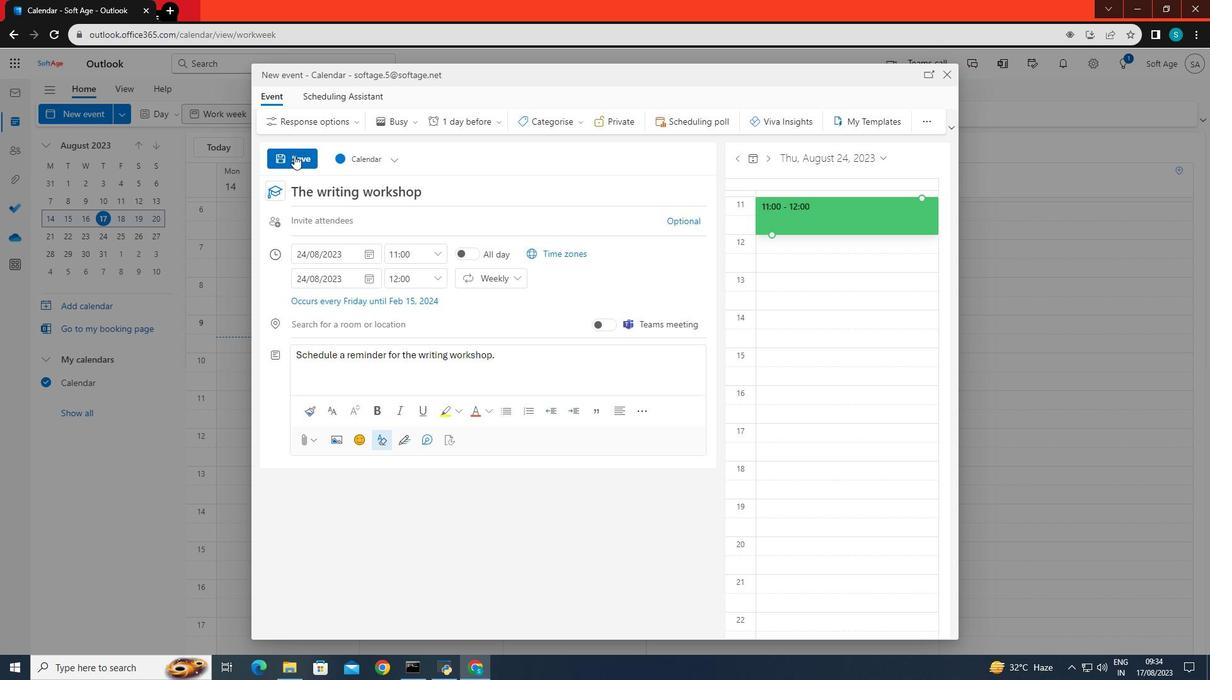 
Action: Mouse pressed left at (294, 155)
Screenshot: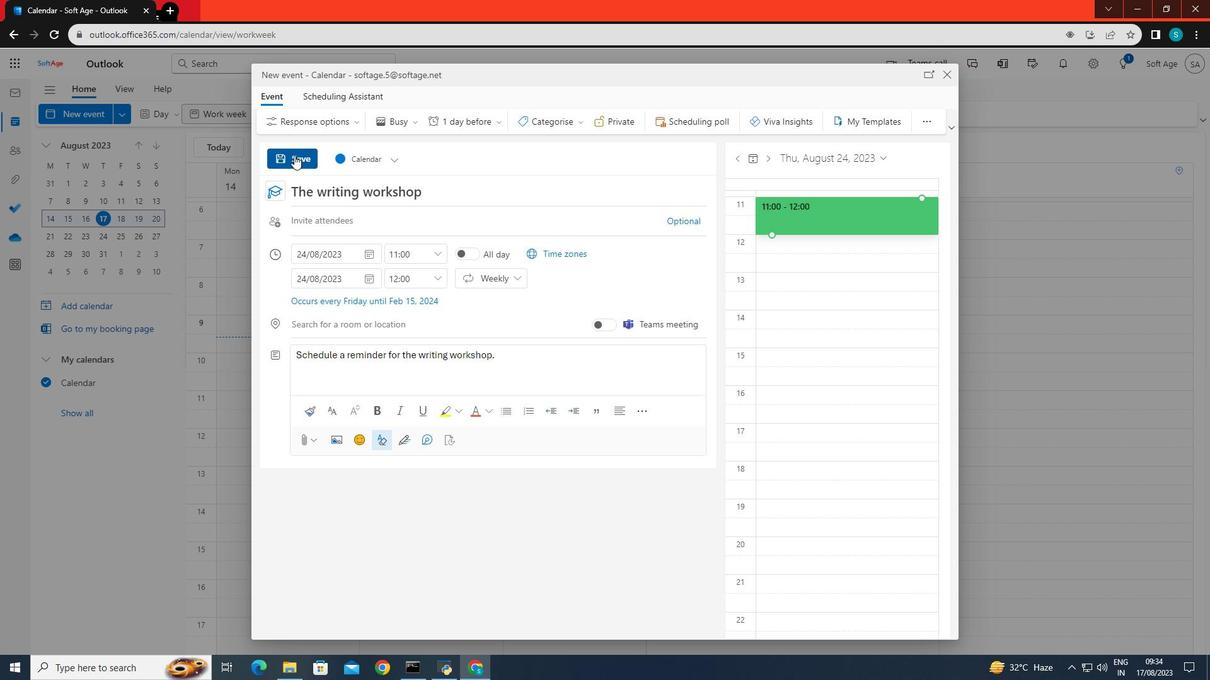 
